 Task: Enable conversation view for all mailboxes in Outlook.
Action: Mouse moved to (210, 24)
Screenshot: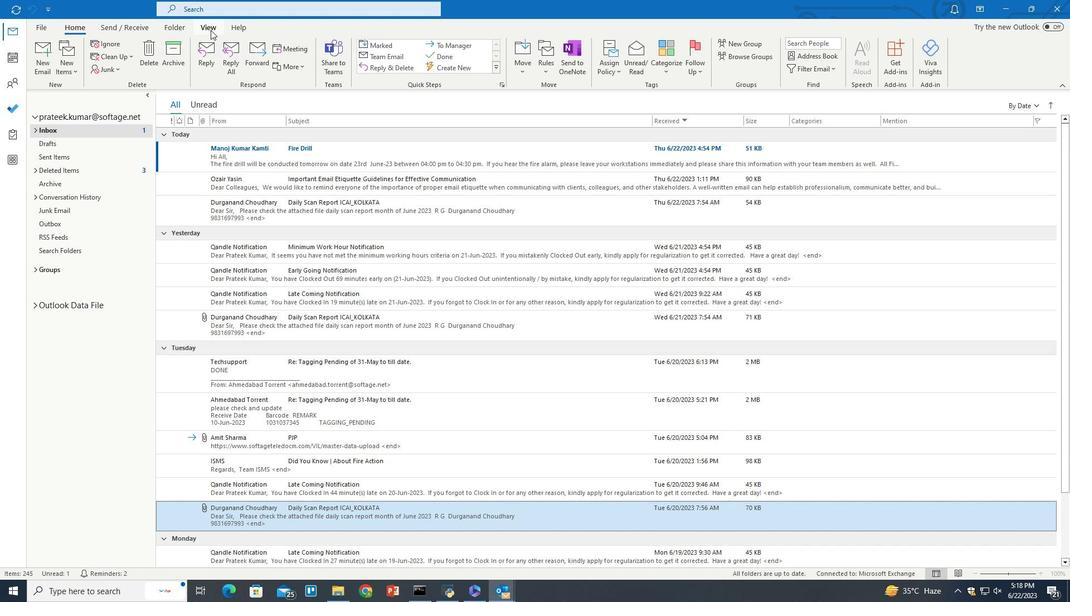 
Action: Mouse pressed left at (210, 24)
Screenshot: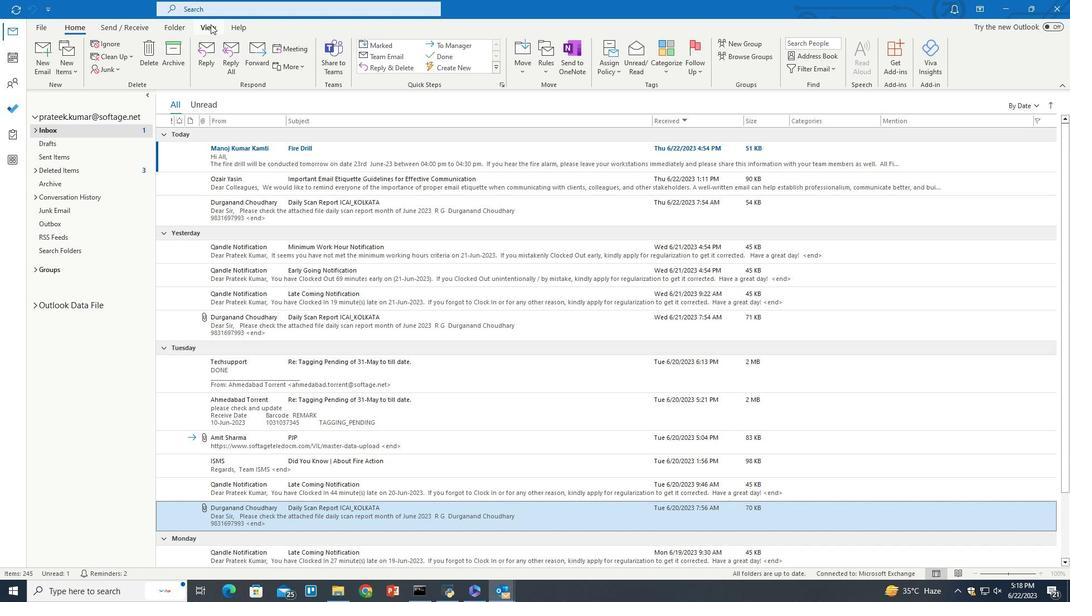 
Action: Mouse moved to (125, 49)
Screenshot: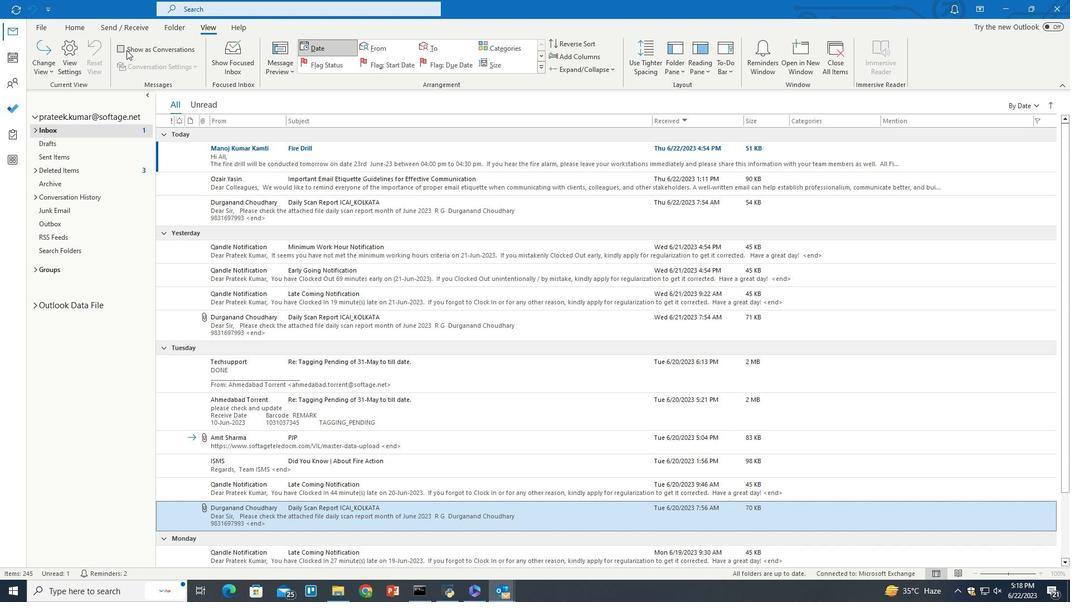 
Action: Mouse pressed left at (125, 49)
Screenshot: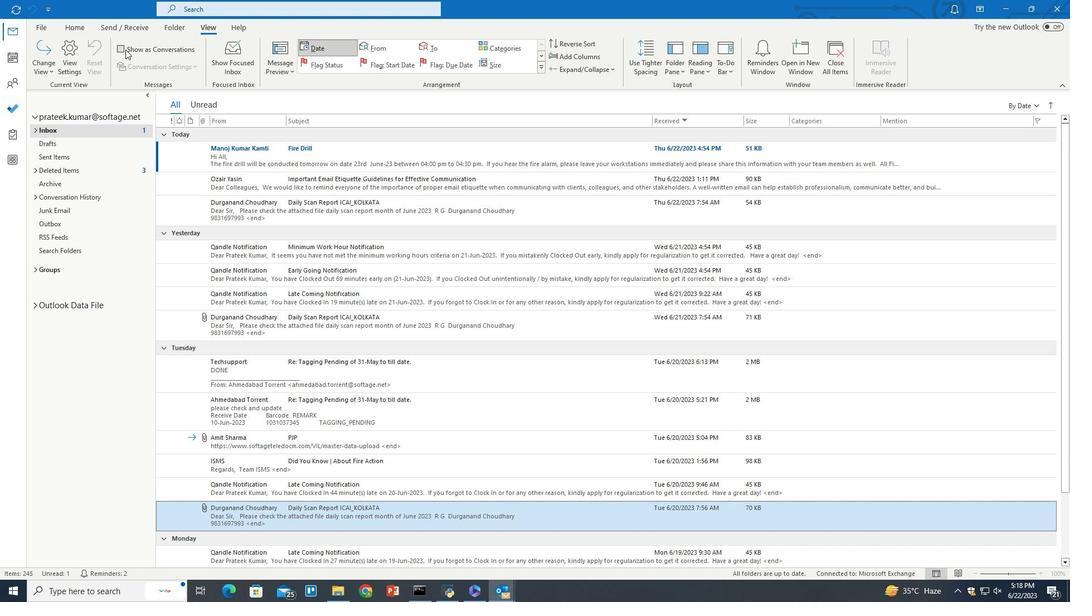 
Action: Mouse moved to (532, 305)
Screenshot: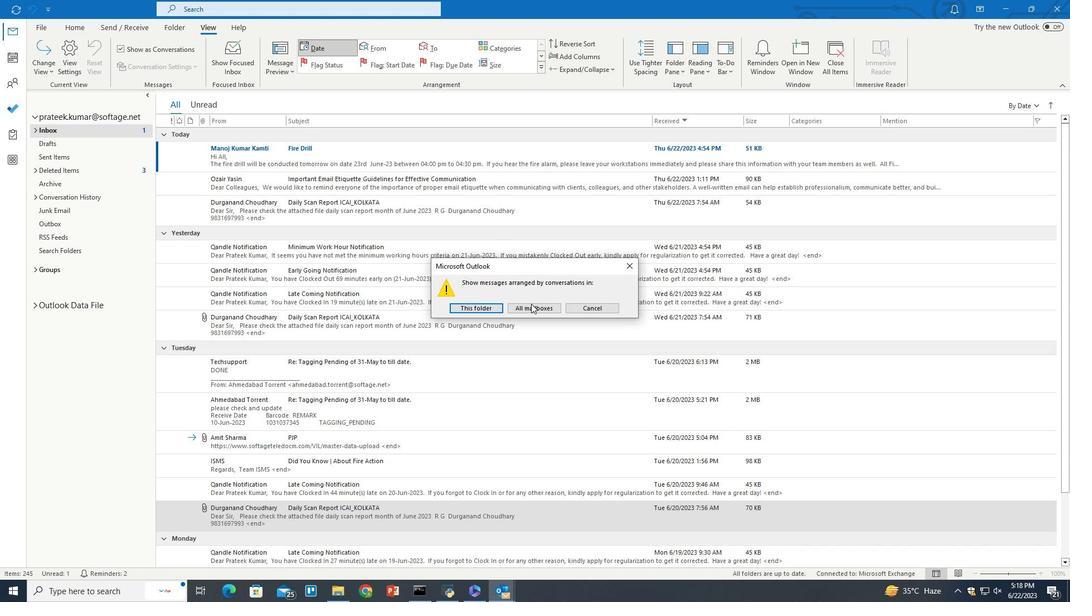 
Action: Mouse pressed left at (532, 305)
Screenshot: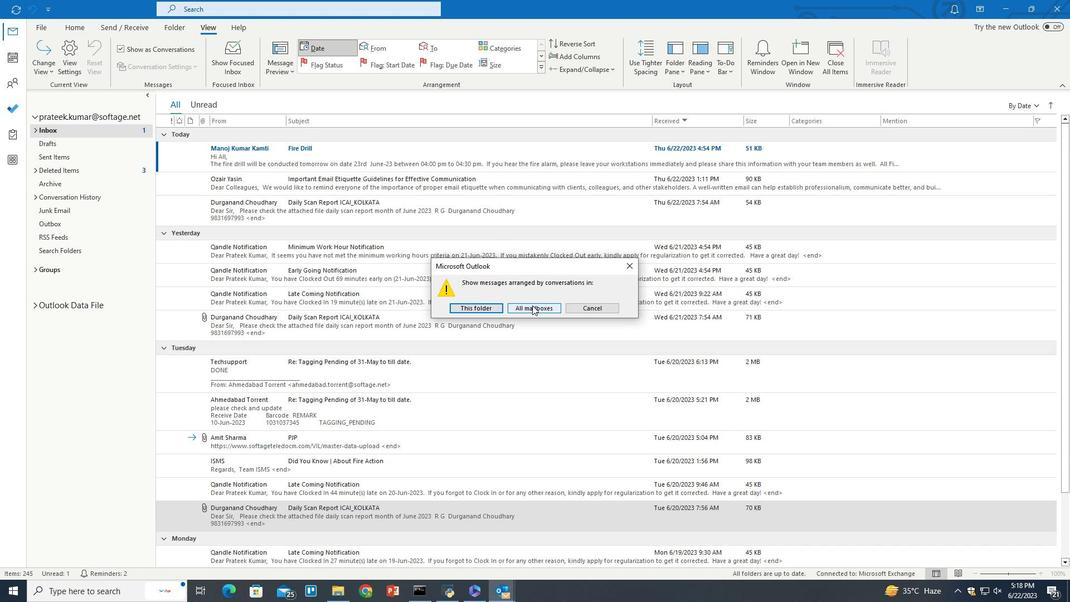
Action: Mouse moved to (534, 309)
Screenshot: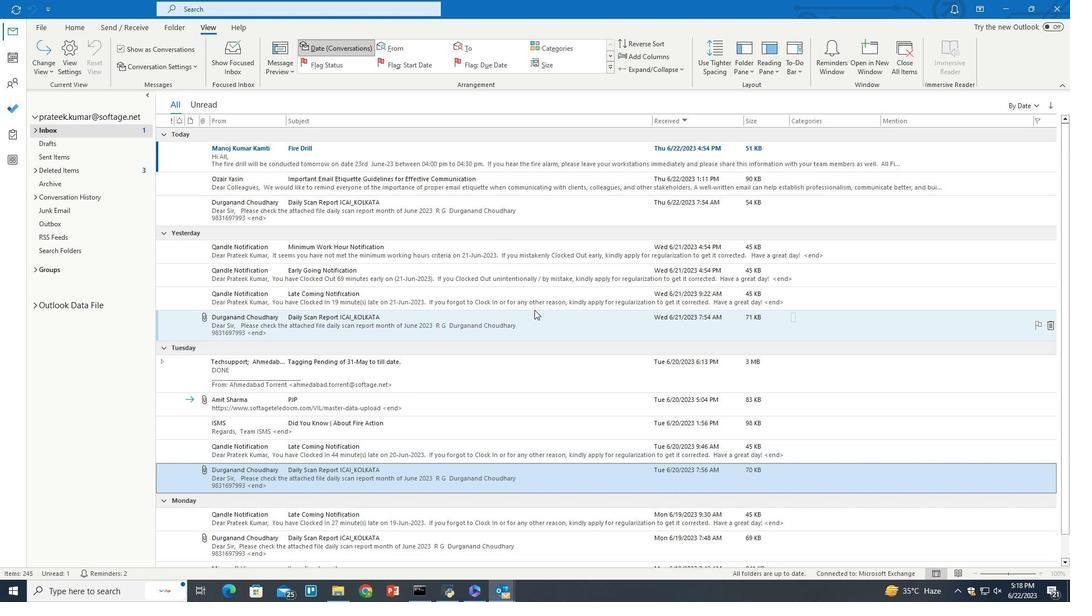 
